 Task: Look for products with cherry flavor.
Action: Mouse pressed left at (17, 86)
Screenshot: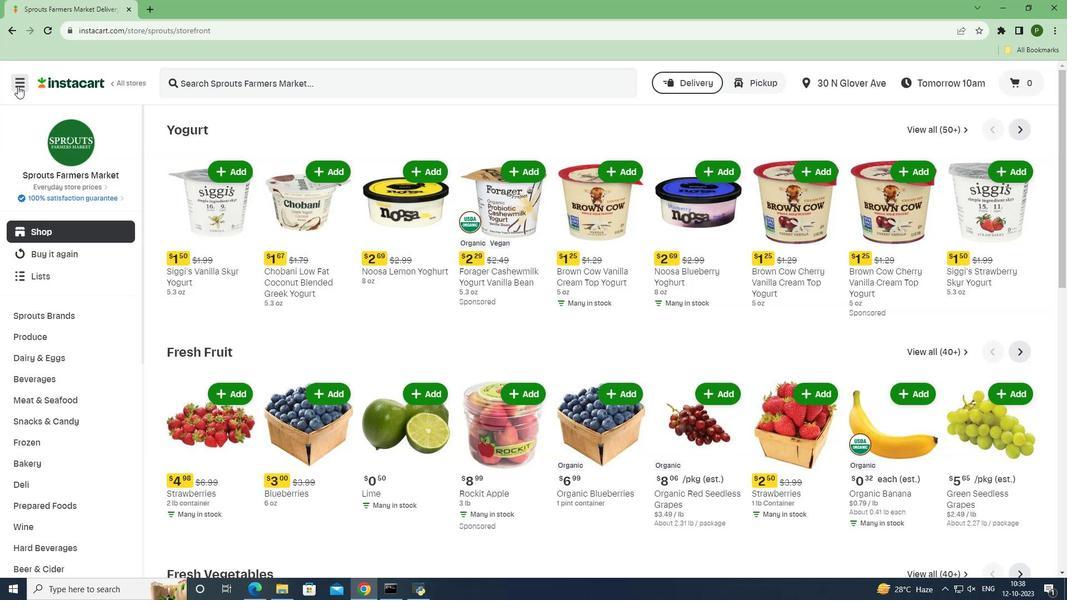 
Action: Mouse moved to (25, 287)
Screenshot: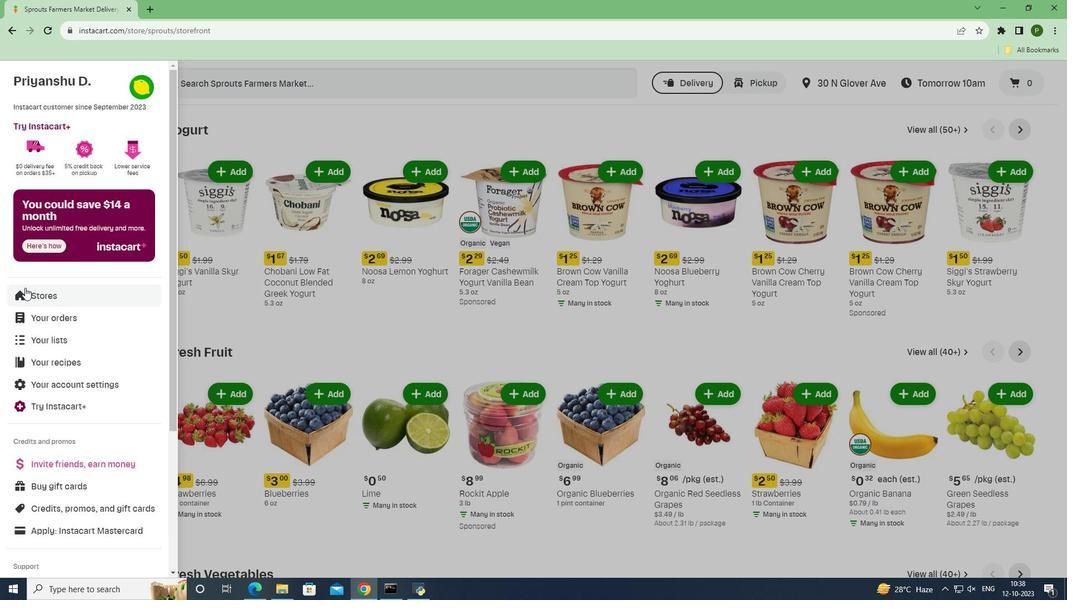 
Action: Mouse pressed left at (25, 287)
Screenshot: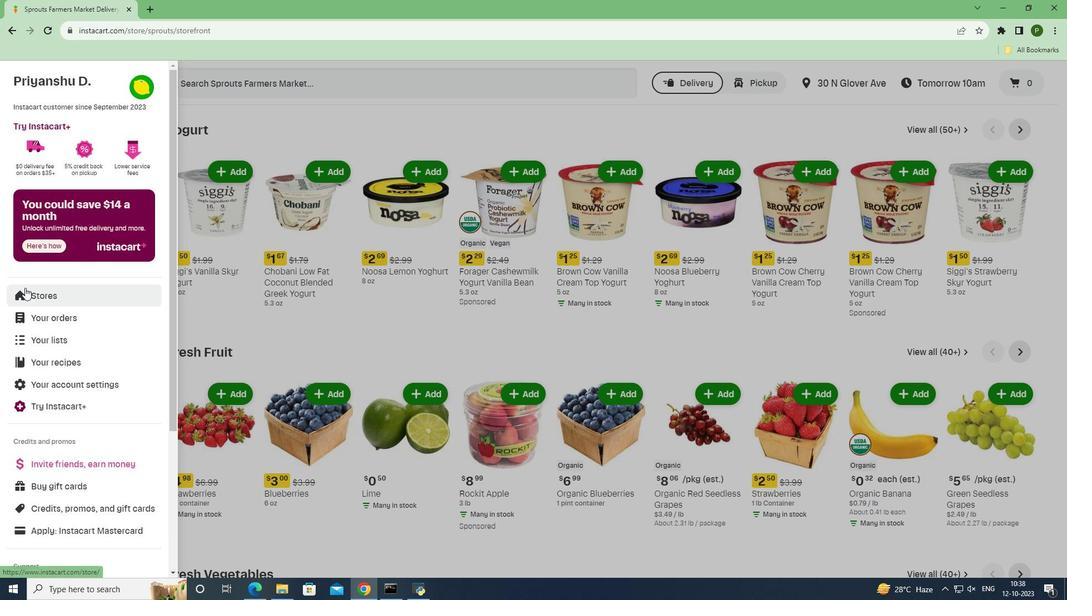 
Action: Mouse moved to (250, 131)
Screenshot: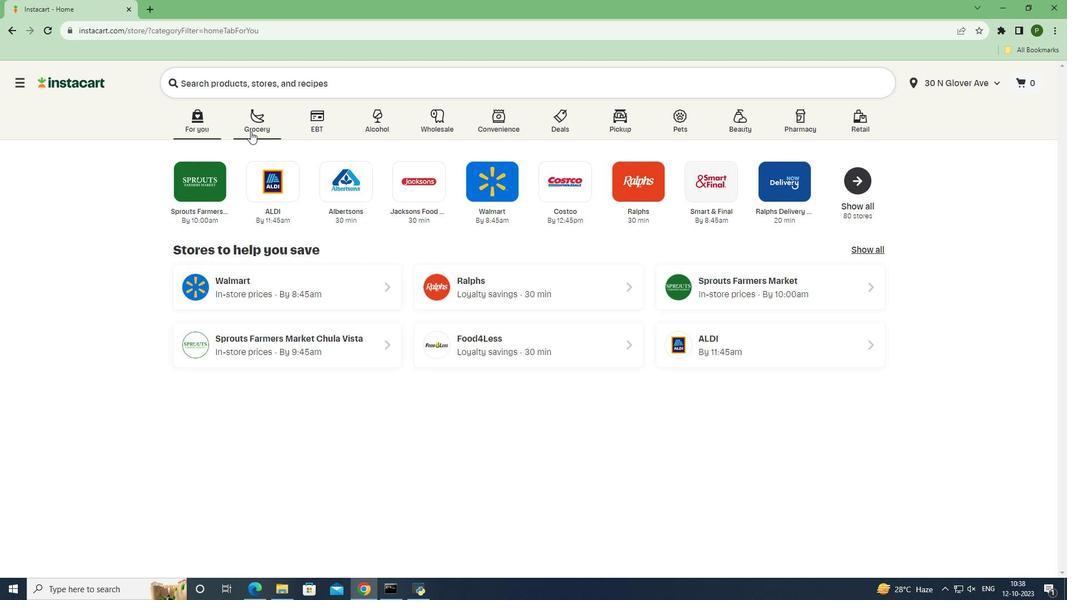 
Action: Mouse pressed left at (250, 131)
Screenshot: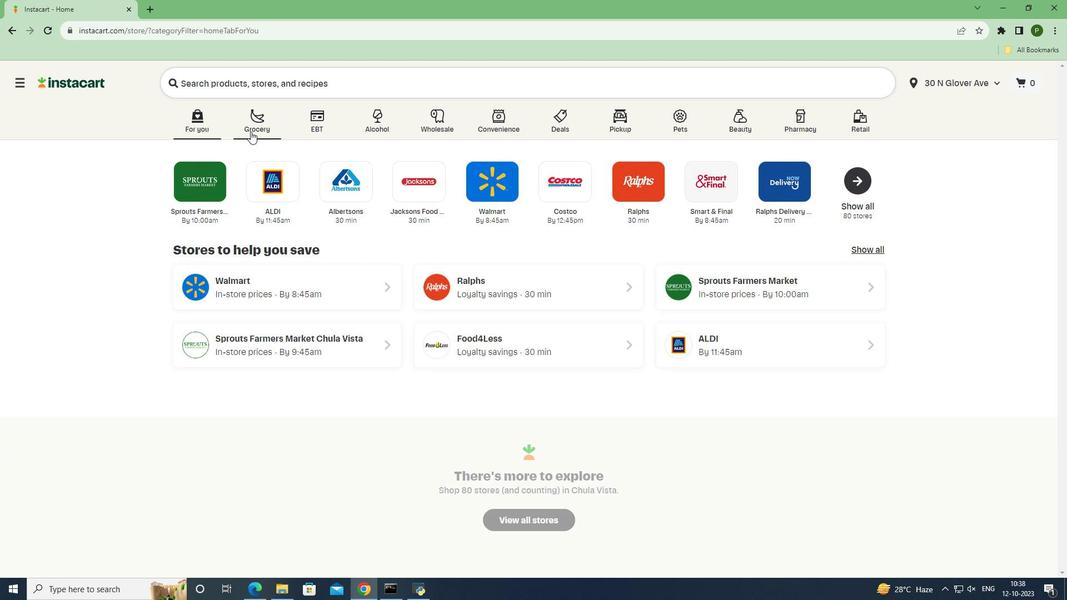 
Action: Mouse moved to (439, 252)
Screenshot: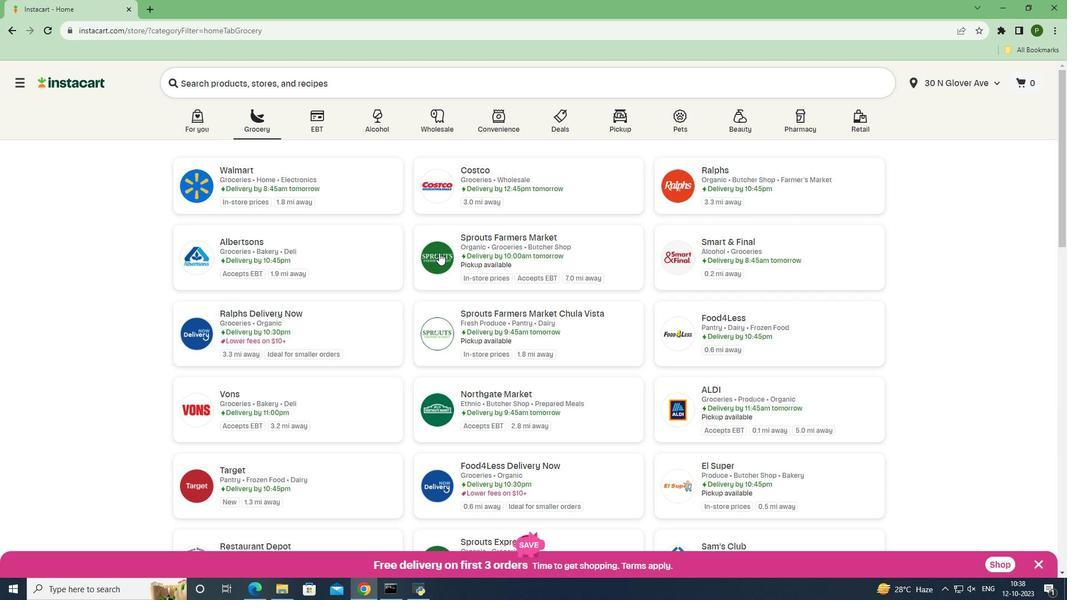 
Action: Mouse pressed left at (439, 252)
Screenshot: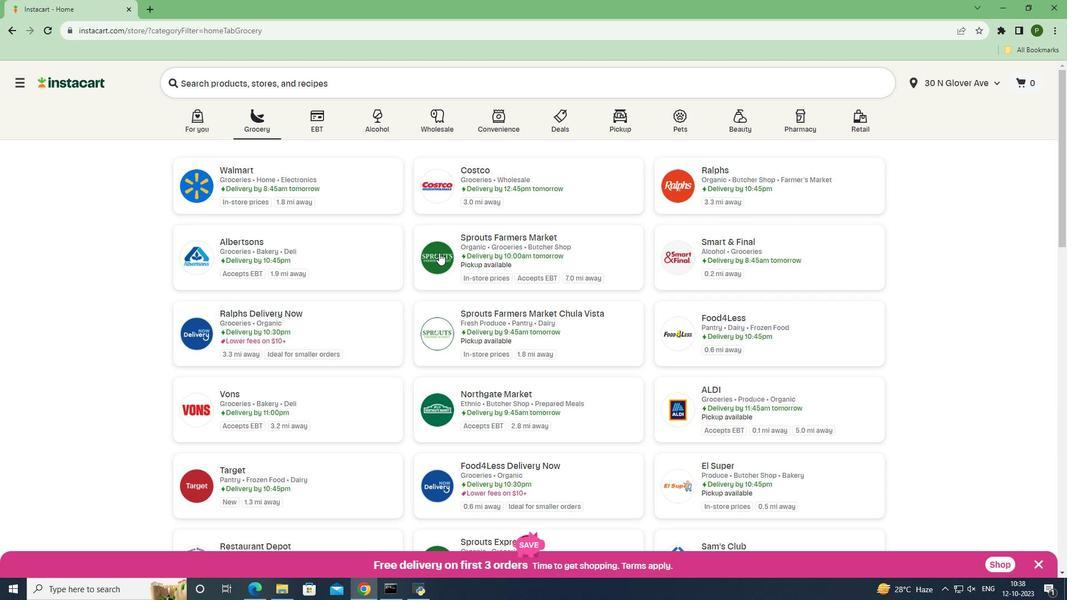 
Action: Mouse moved to (49, 382)
Screenshot: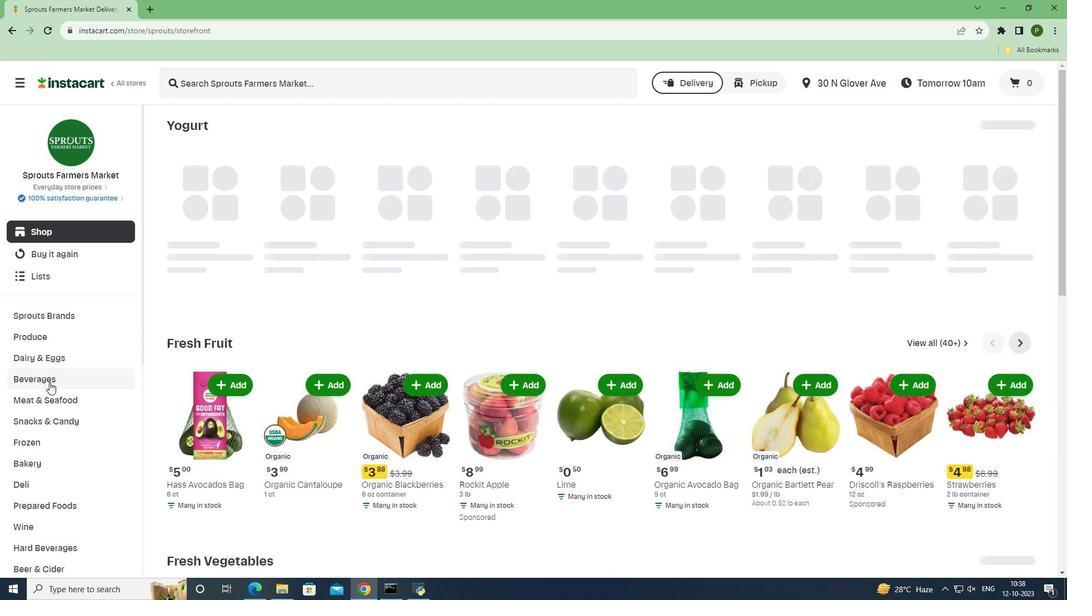 
Action: Mouse pressed left at (49, 382)
Screenshot: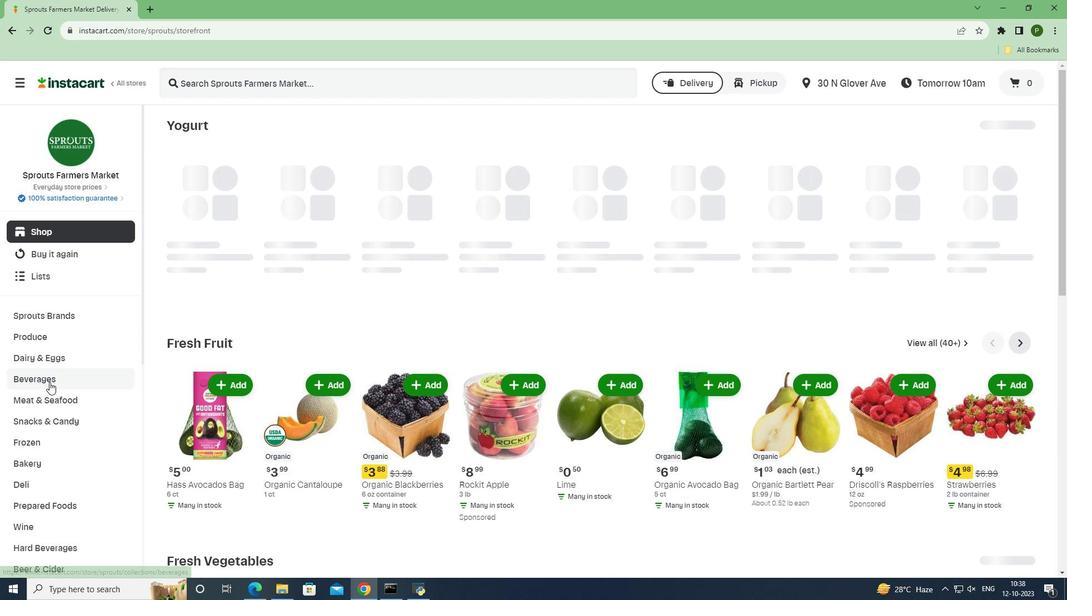 
Action: Mouse moved to (473, 155)
Screenshot: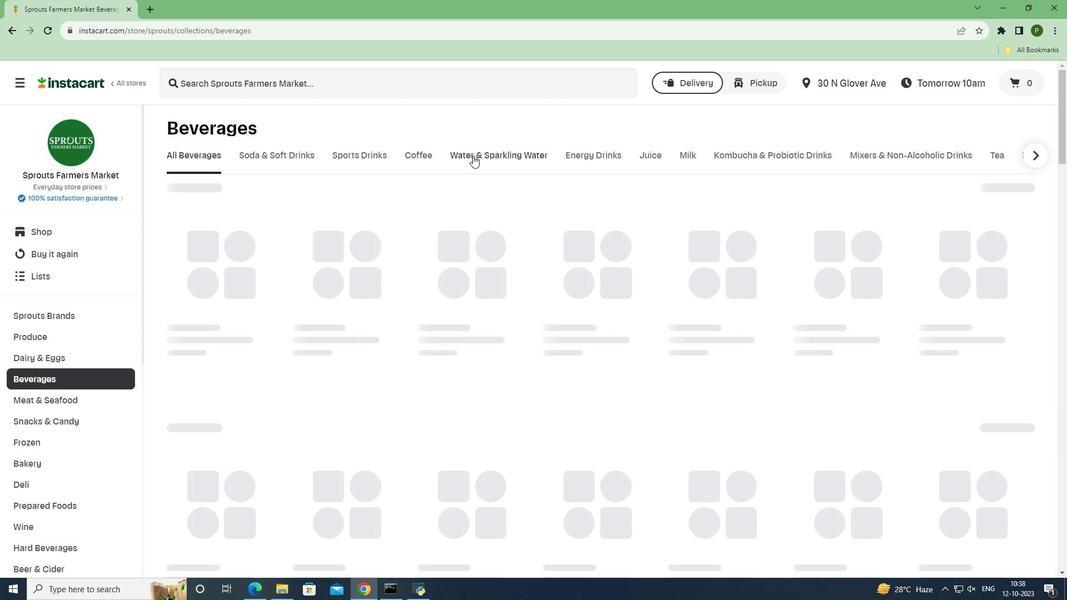 
Action: Mouse pressed left at (473, 155)
Screenshot: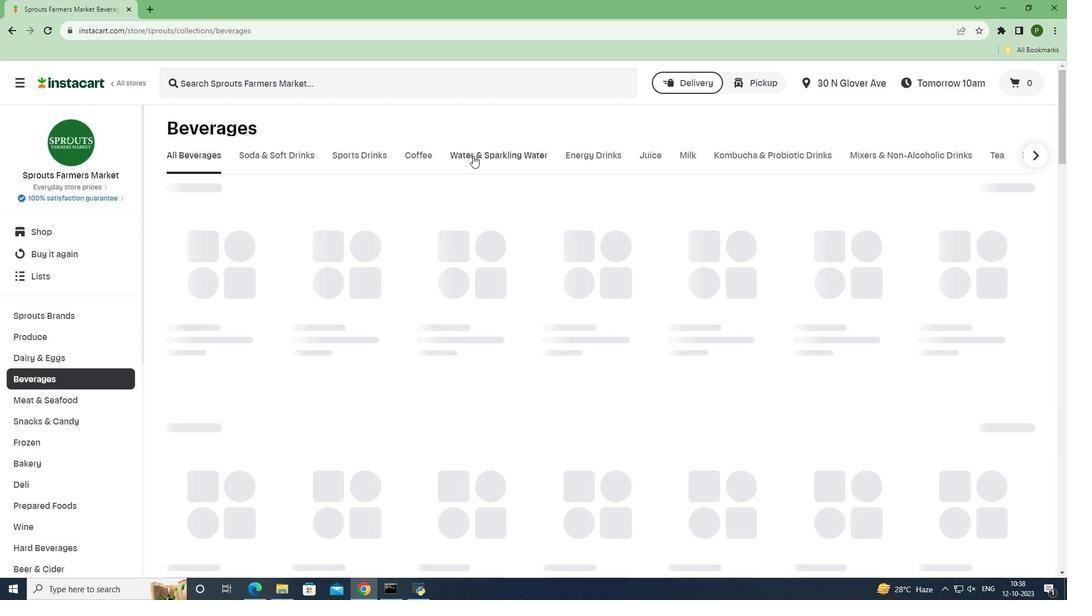 
Action: Mouse moved to (205, 252)
Screenshot: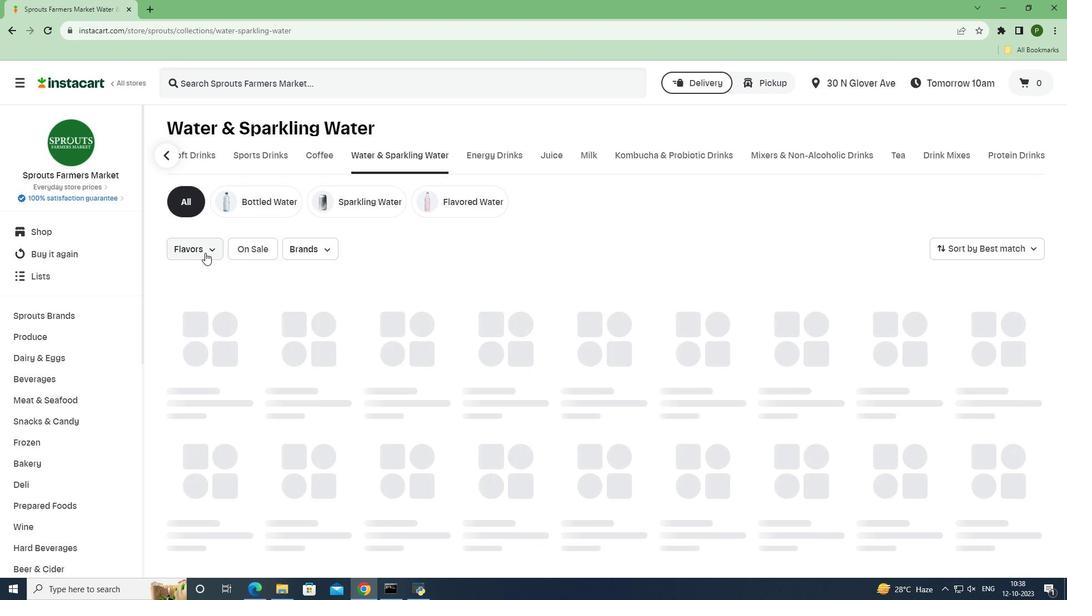 
Action: Mouse pressed left at (205, 252)
Screenshot: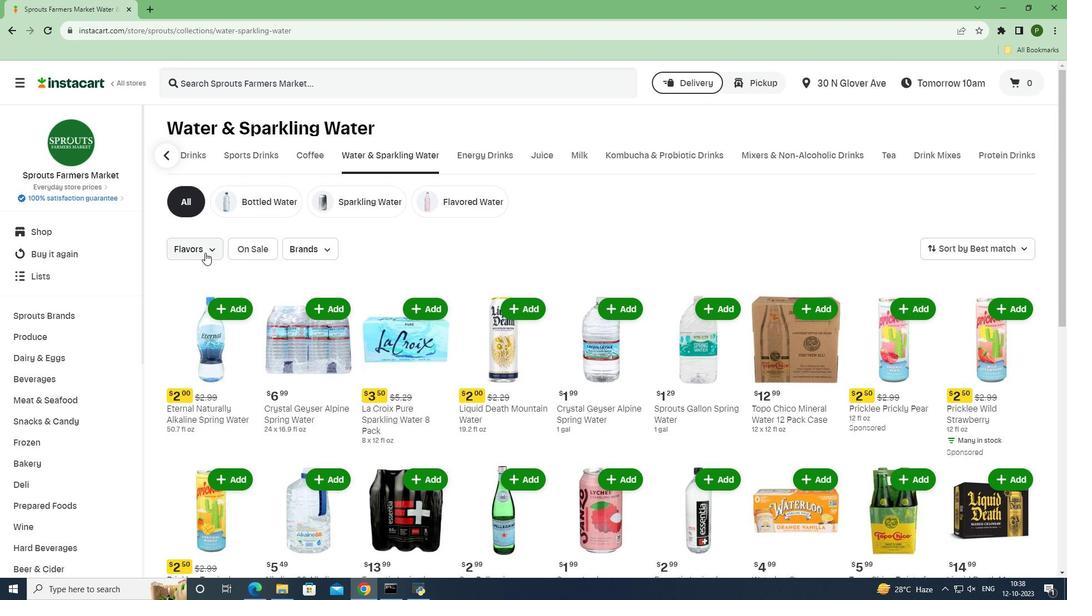 
Action: Mouse moved to (214, 348)
Screenshot: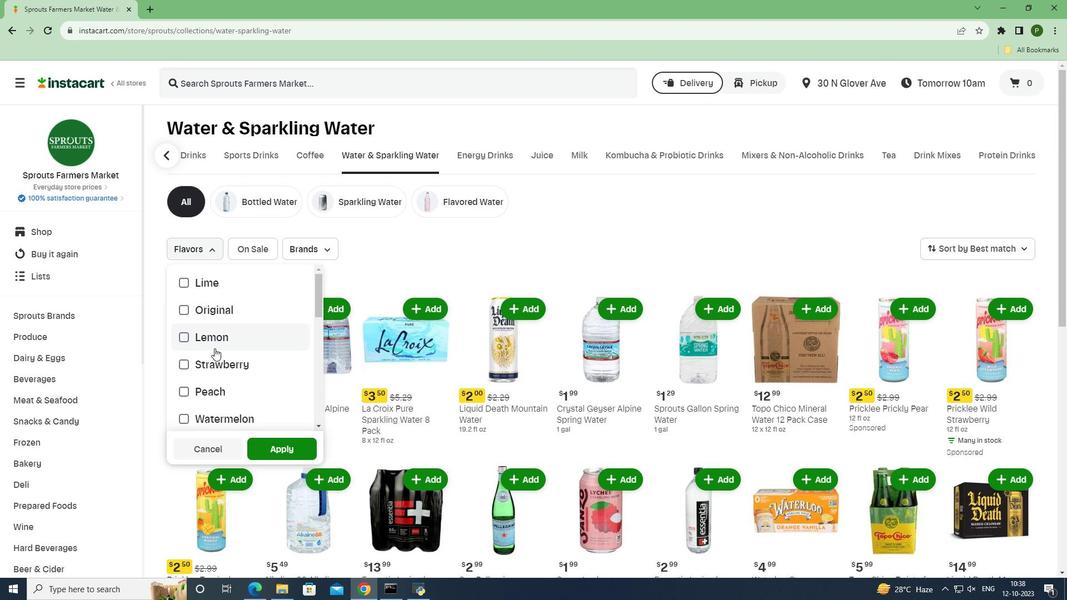 
Action: Mouse scrolled (214, 348) with delta (0, 0)
Screenshot: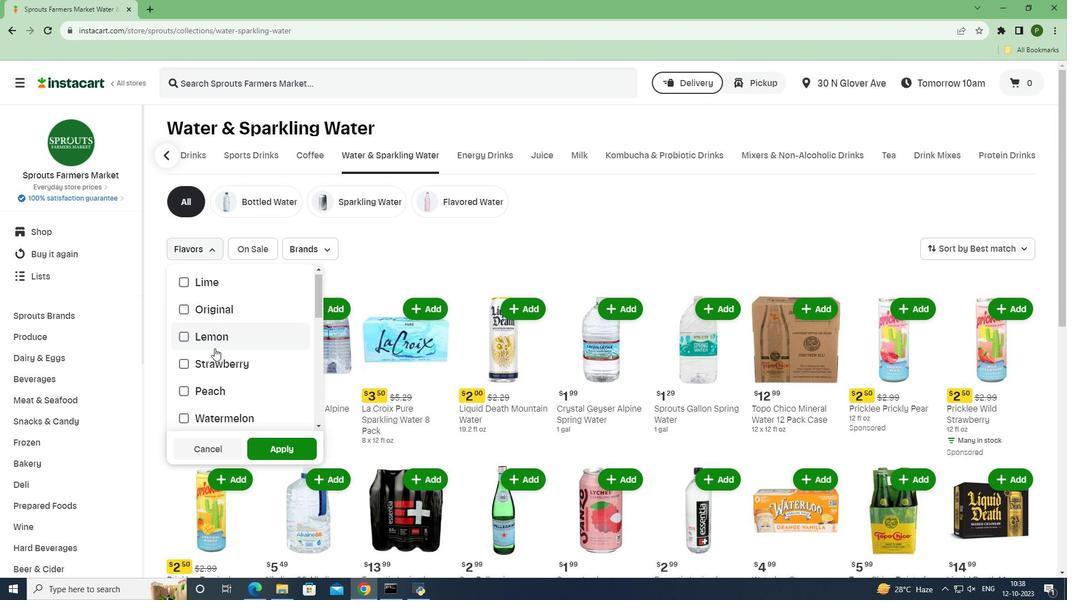 
Action: Mouse scrolled (214, 348) with delta (0, 0)
Screenshot: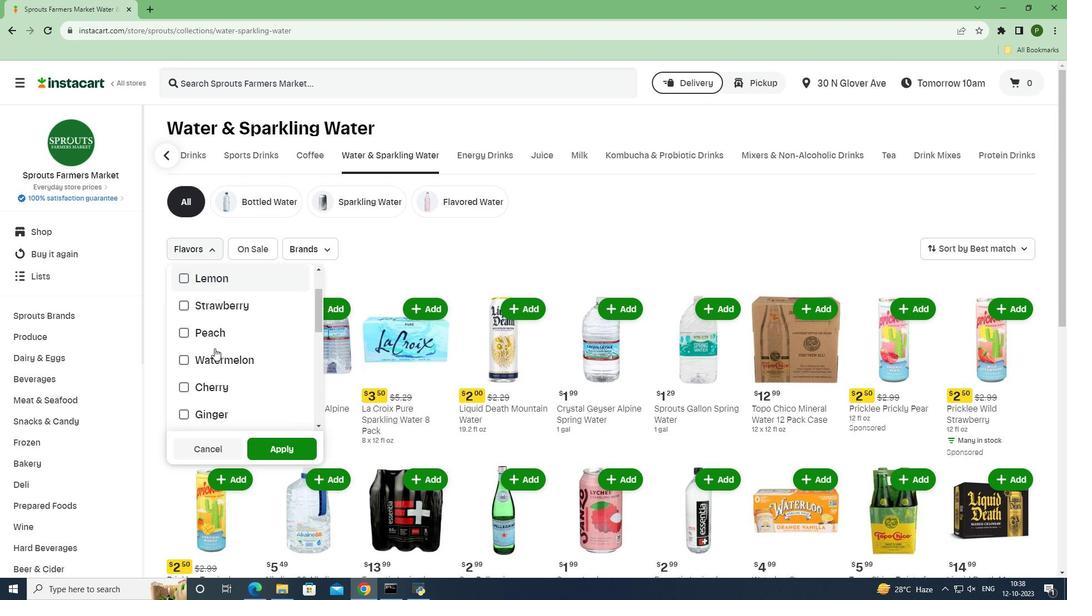 
Action: Mouse moved to (215, 331)
Screenshot: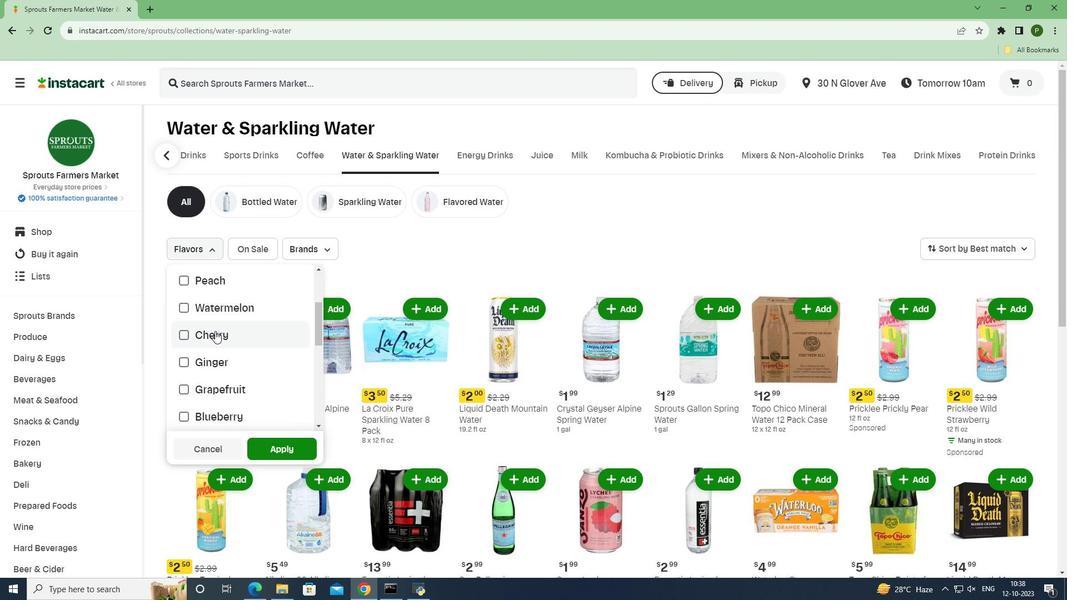 
Action: Mouse pressed left at (215, 331)
Screenshot: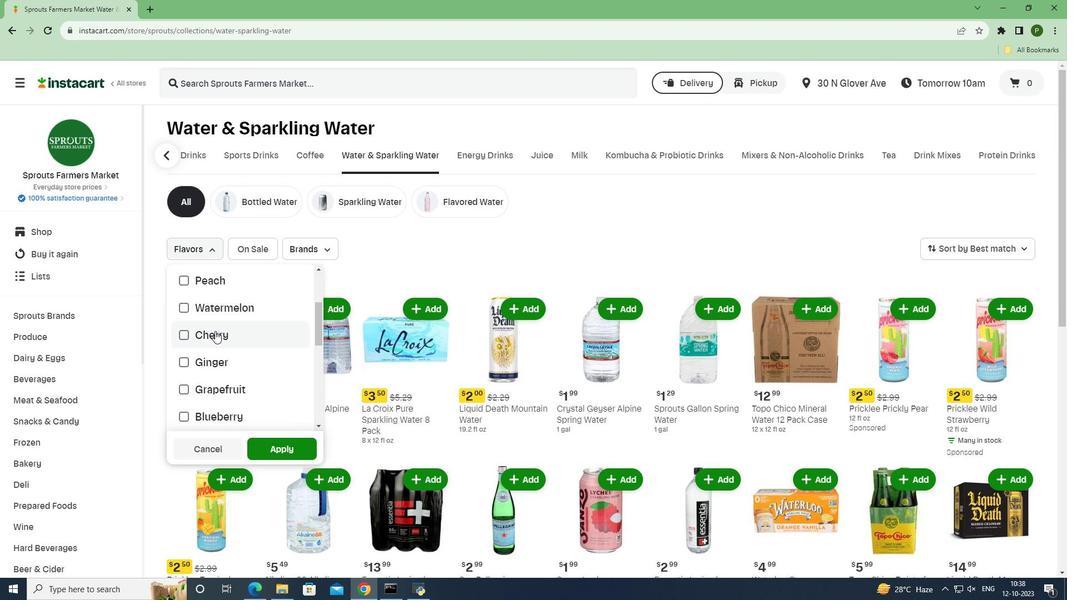 
Action: Mouse moved to (270, 441)
Screenshot: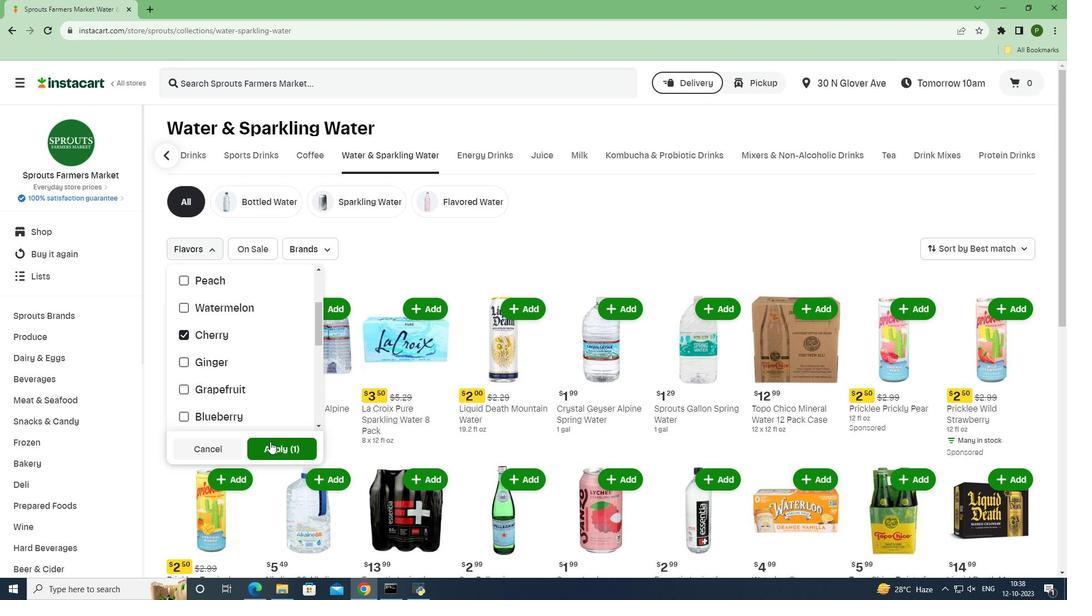 
Action: Mouse pressed left at (270, 441)
Screenshot: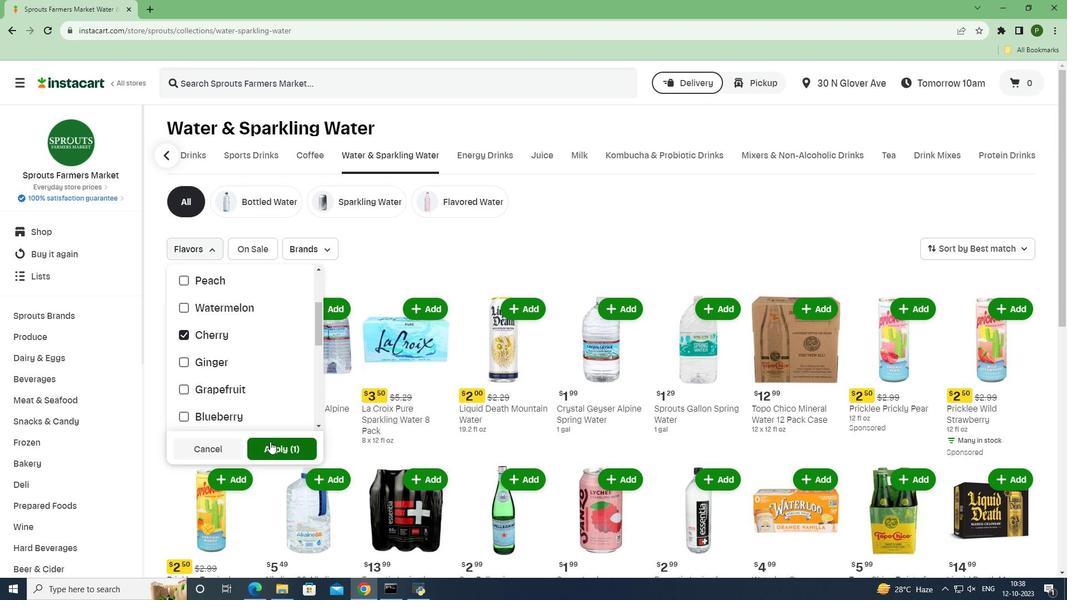 
Action: Mouse moved to (463, 464)
Screenshot: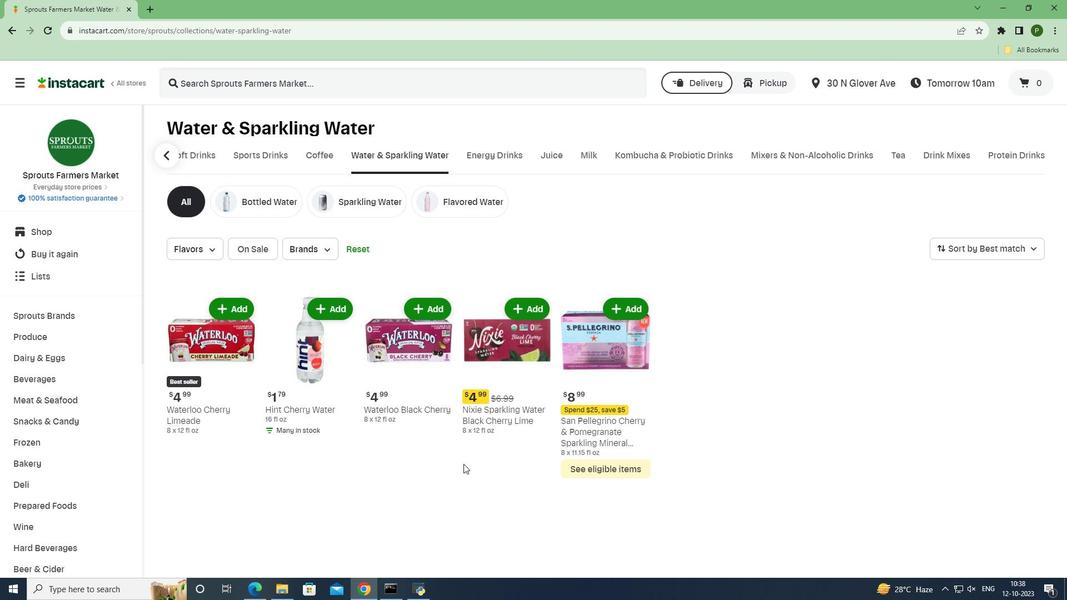 
